 Task: Set the Layer B code rate for the ISDB-T reception parameter to 2/3.
Action: Mouse moved to (114, 18)
Screenshot: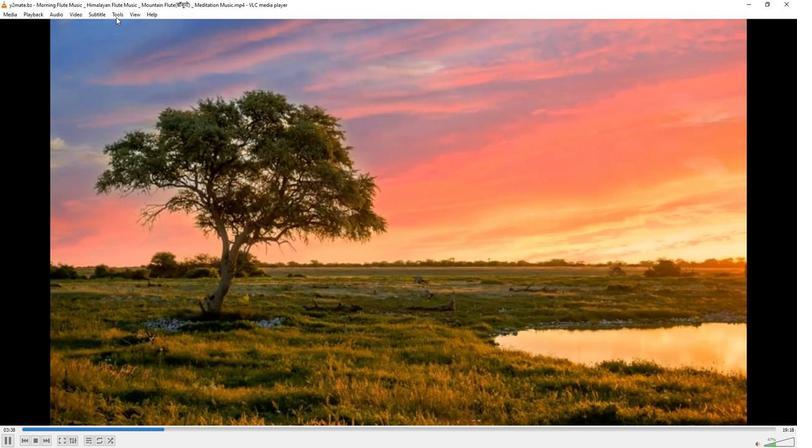 
Action: Mouse pressed left at (114, 18)
Screenshot: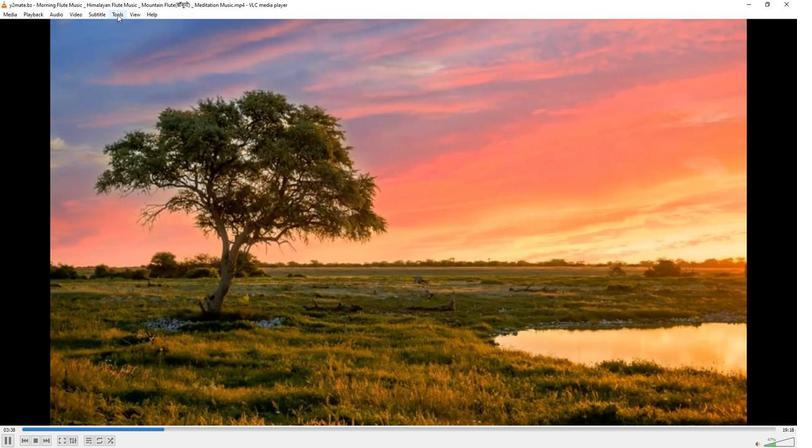 
Action: Mouse moved to (122, 115)
Screenshot: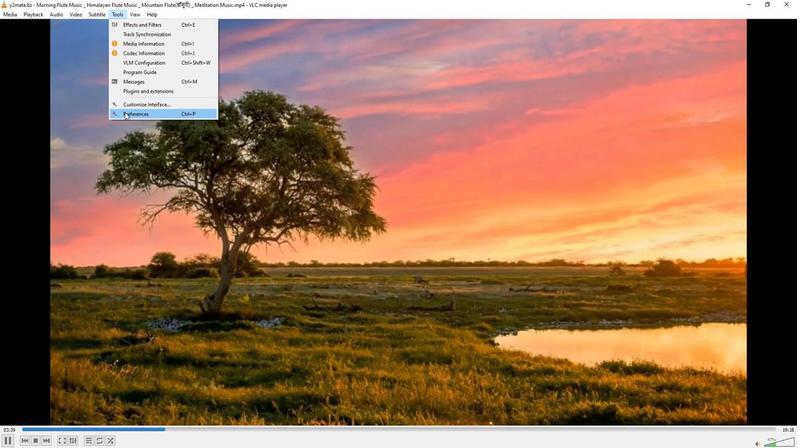 
Action: Mouse pressed left at (122, 115)
Screenshot: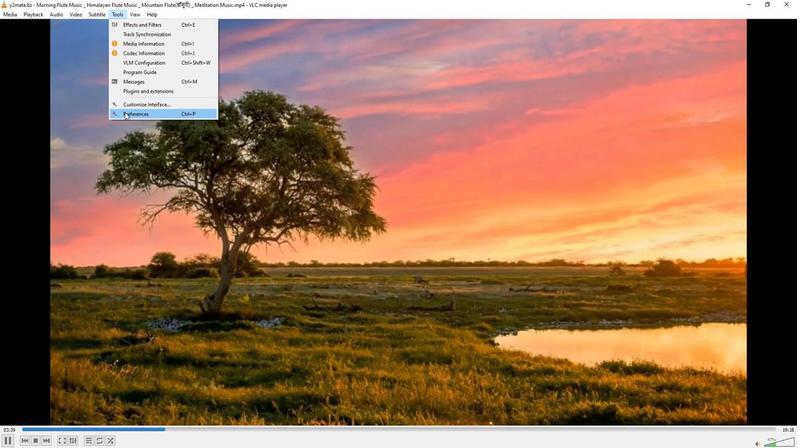 
Action: Mouse moved to (266, 365)
Screenshot: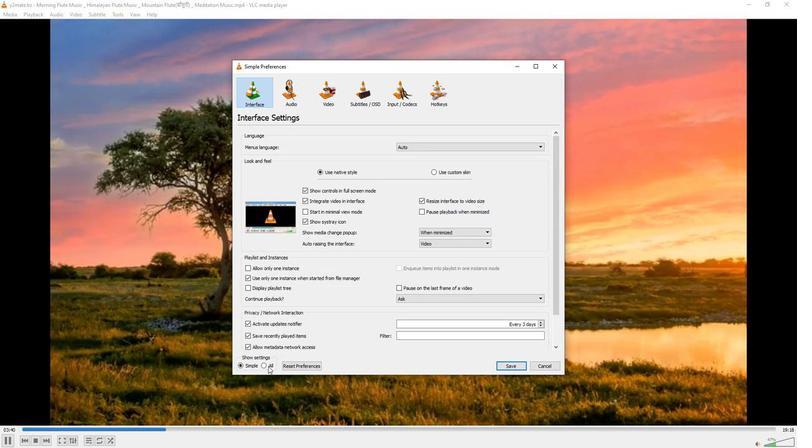 
Action: Mouse pressed left at (266, 365)
Screenshot: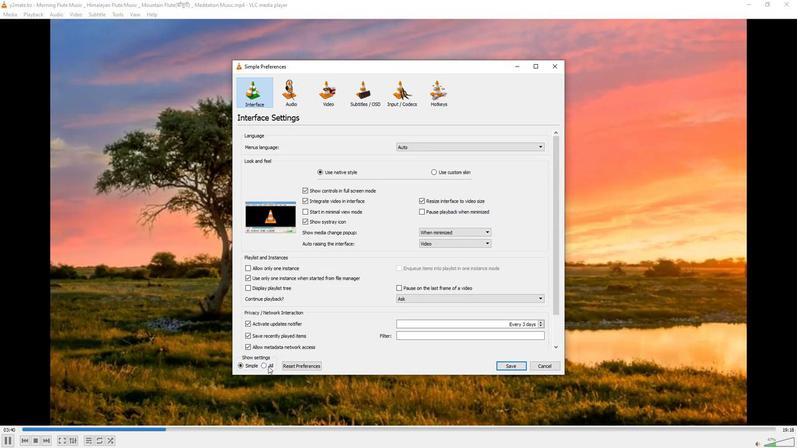 
Action: Mouse moved to (250, 227)
Screenshot: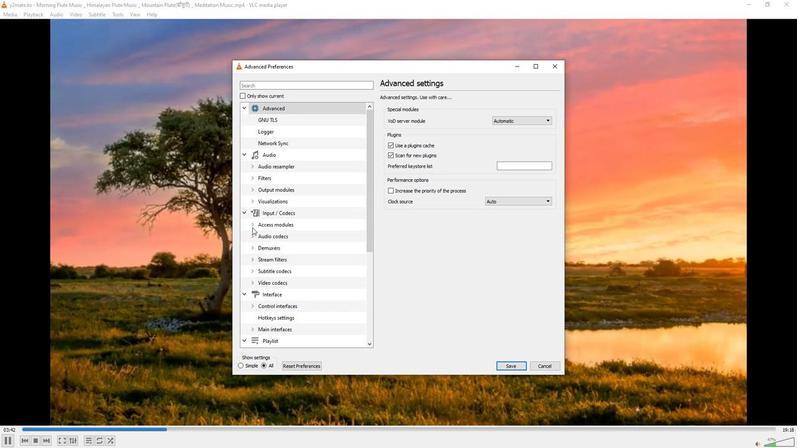 
Action: Mouse pressed left at (250, 227)
Screenshot: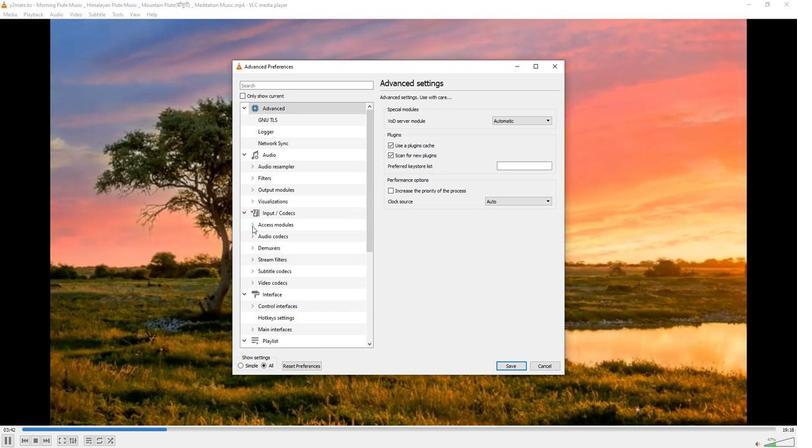 
Action: Mouse moved to (266, 296)
Screenshot: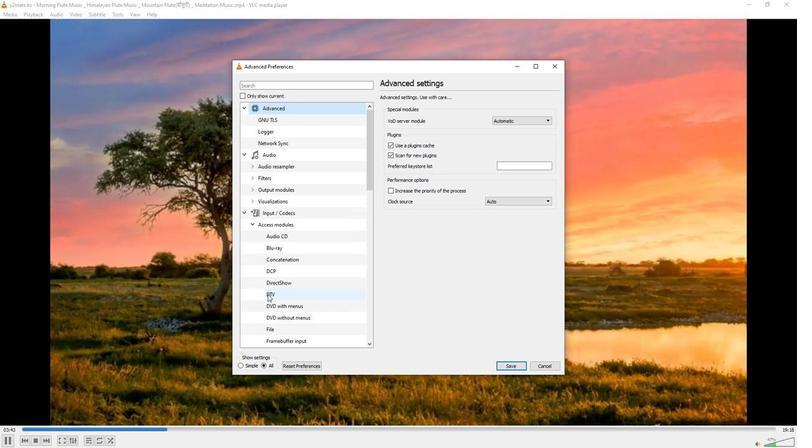 
Action: Mouse pressed left at (266, 296)
Screenshot: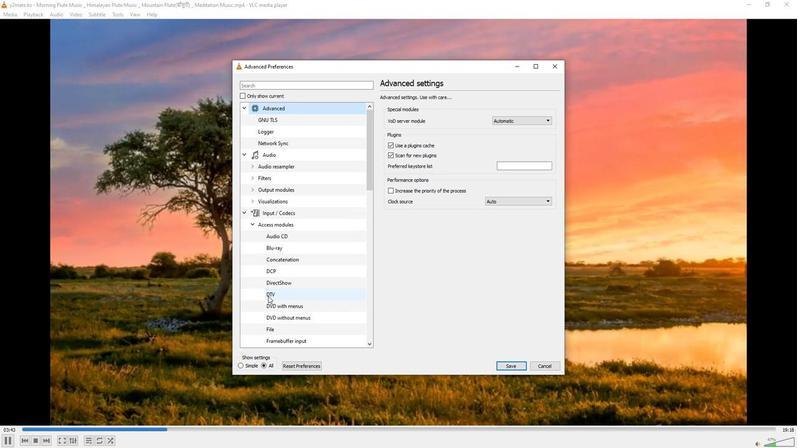 
Action: Mouse moved to (537, 329)
Screenshot: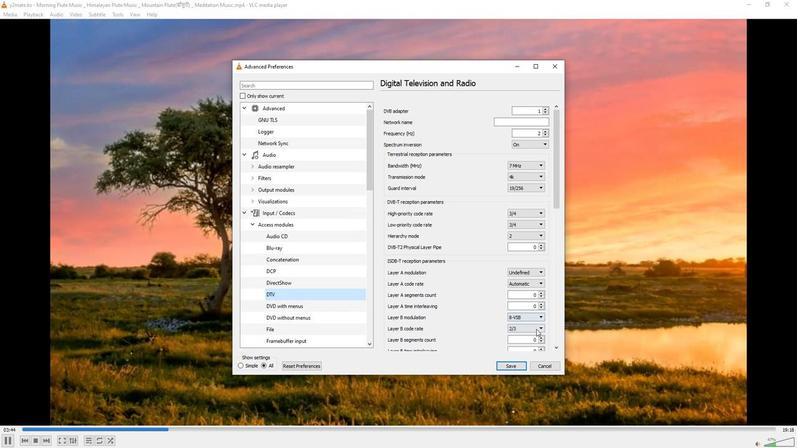 
Action: Mouse pressed left at (537, 329)
Screenshot: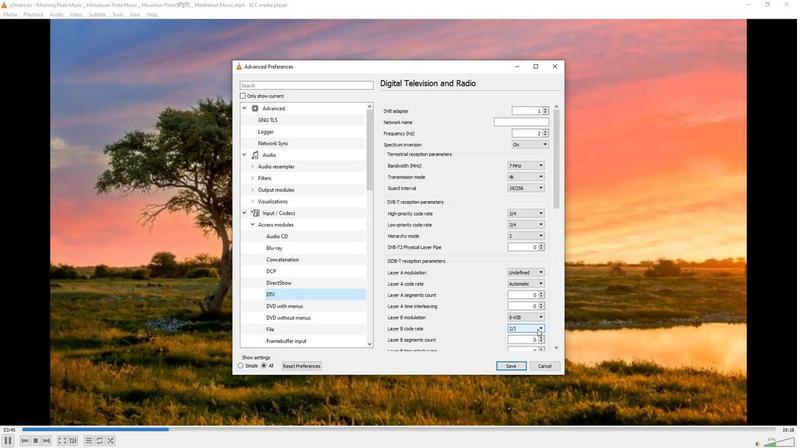 
Action: Mouse moved to (517, 357)
Screenshot: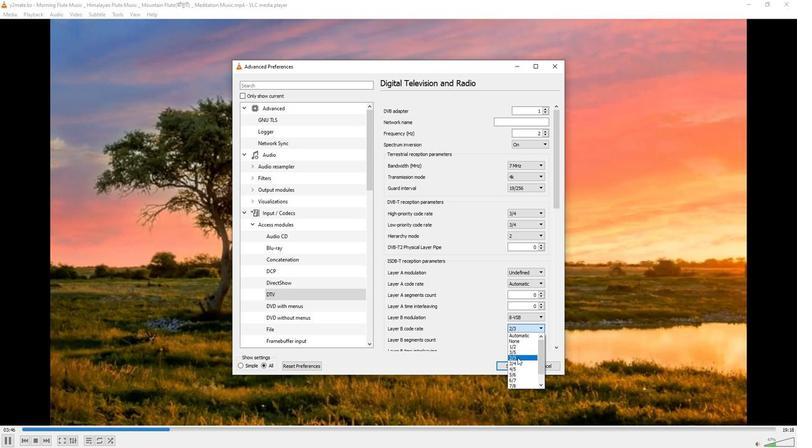 
Action: Mouse pressed left at (517, 357)
Screenshot: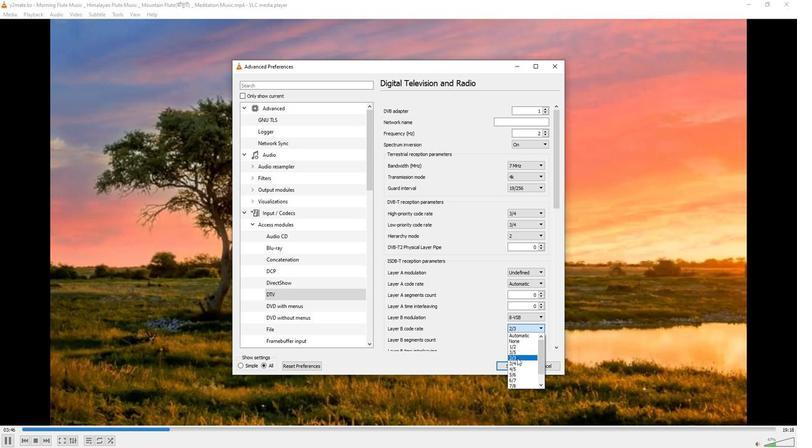 
Action: Mouse moved to (447, 325)
Screenshot: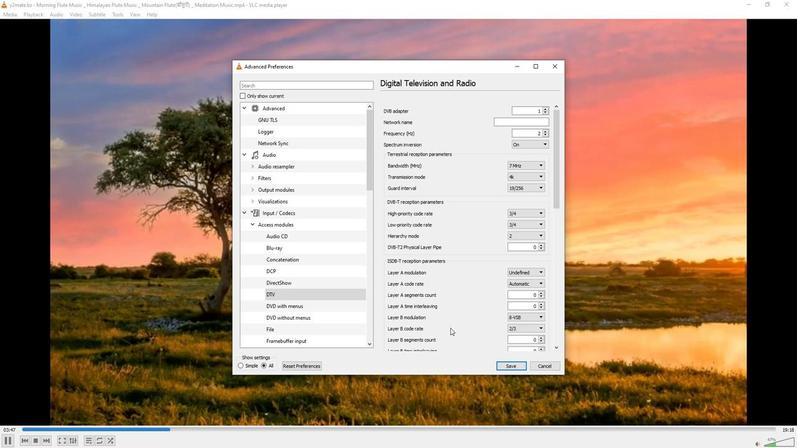 
